 Task: Check the percentage active listings of walk-in pantry in the last 1 year.
Action: Mouse moved to (956, 205)
Screenshot: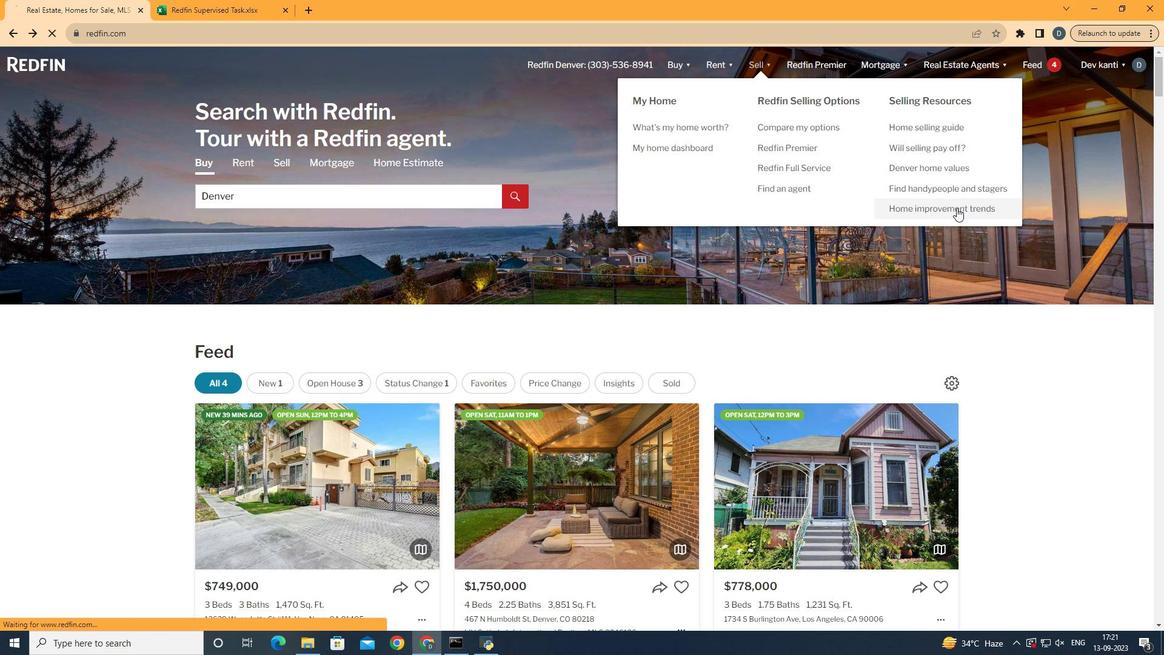 
Action: Mouse pressed left at (956, 205)
Screenshot: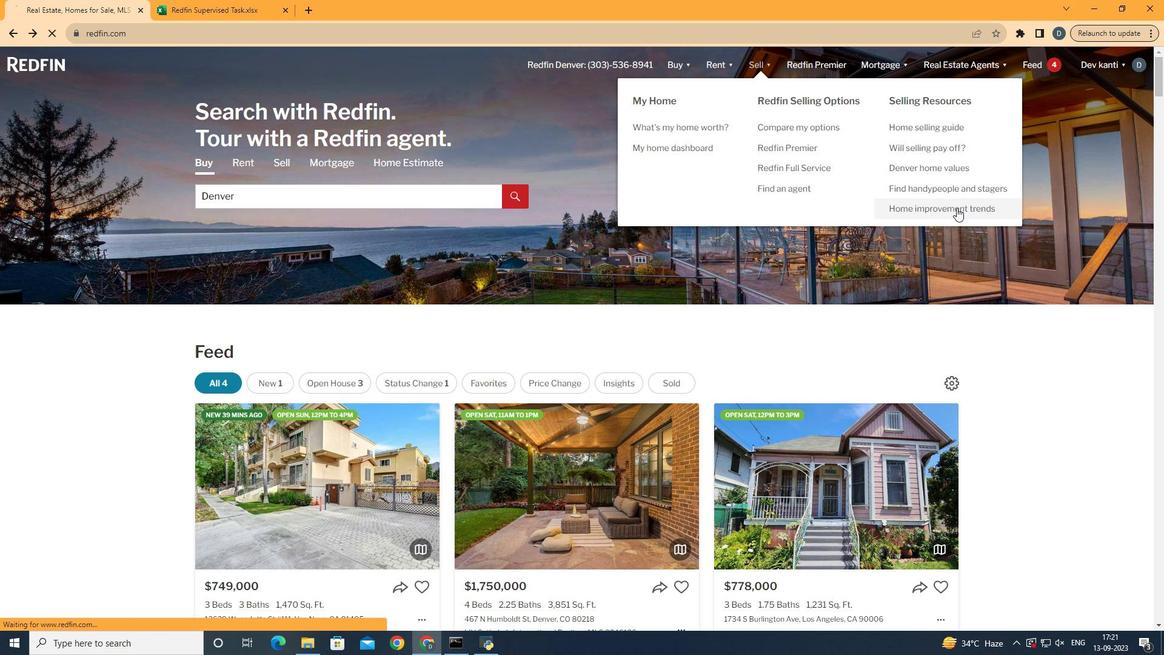 
Action: Mouse moved to (296, 229)
Screenshot: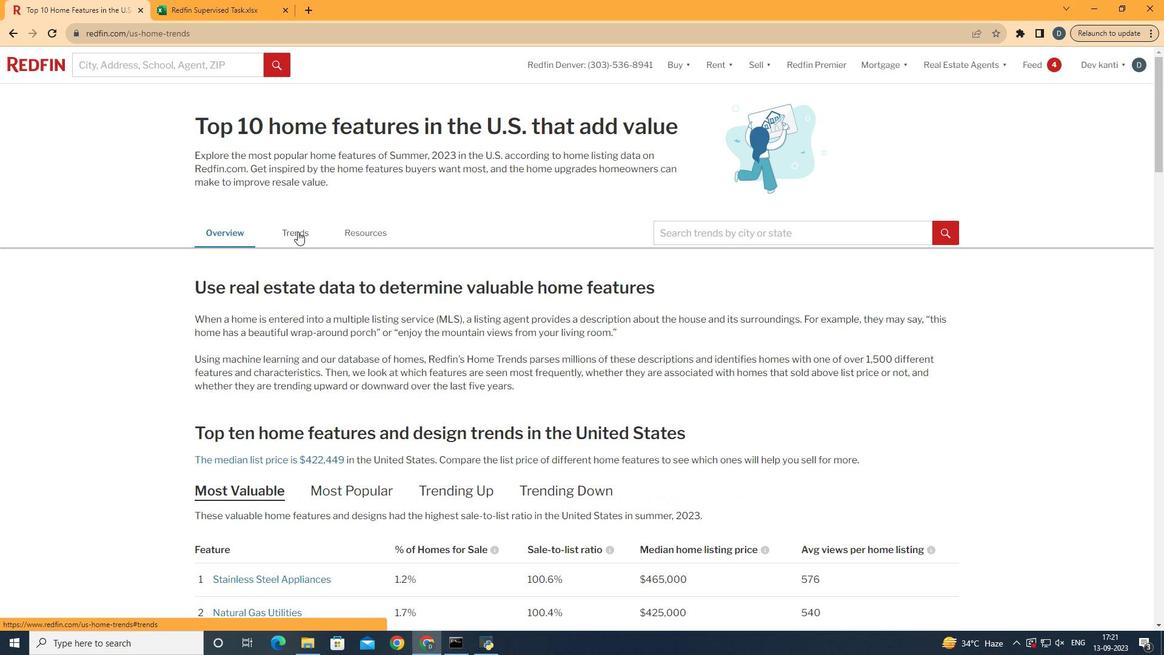 
Action: Mouse pressed left at (296, 229)
Screenshot: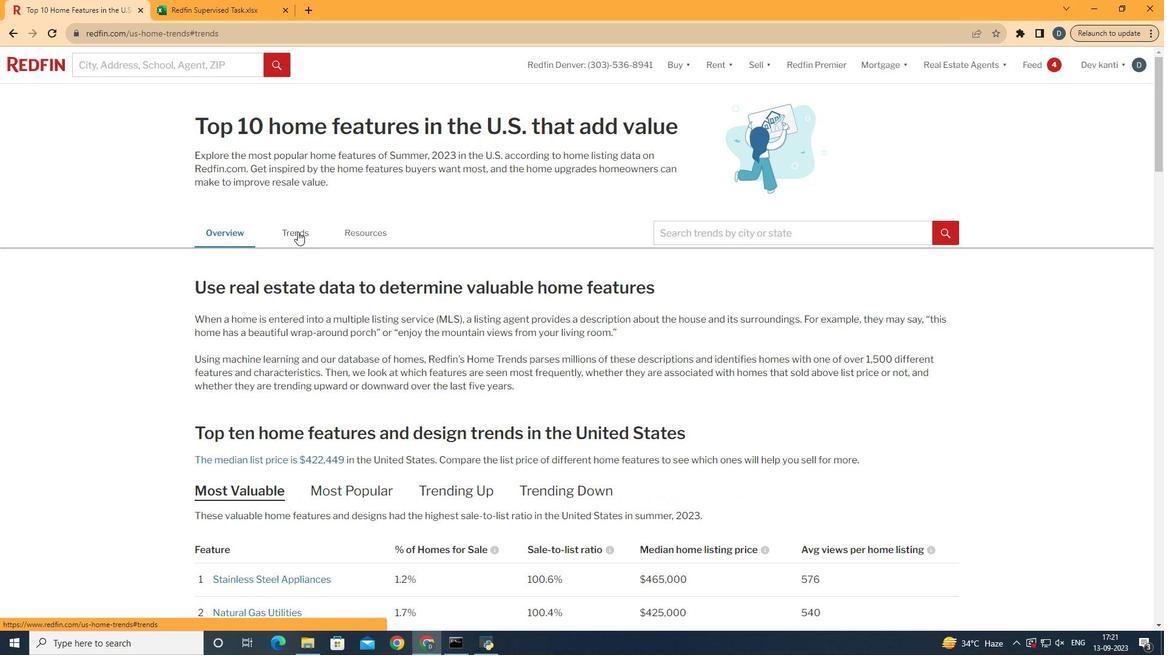 
Action: Mouse moved to (871, 240)
Screenshot: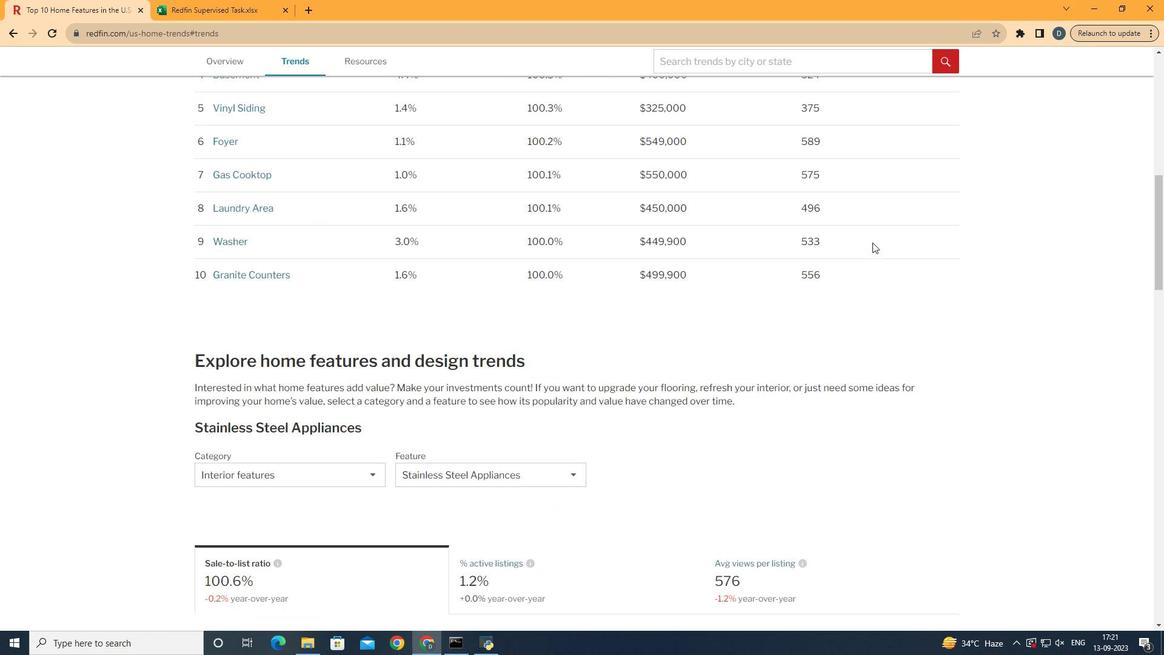
Action: Mouse scrolled (871, 240) with delta (0, 0)
Screenshot: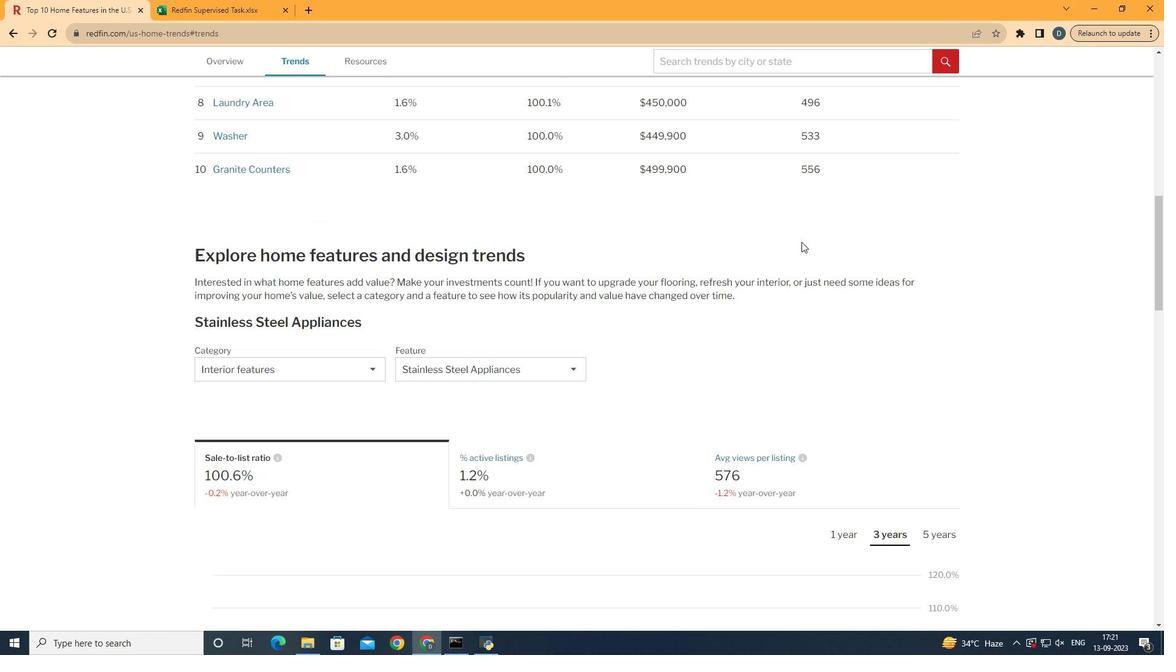 
Action: Mouse scrolled (871, 240) with delta (0, 0)
Screenshot: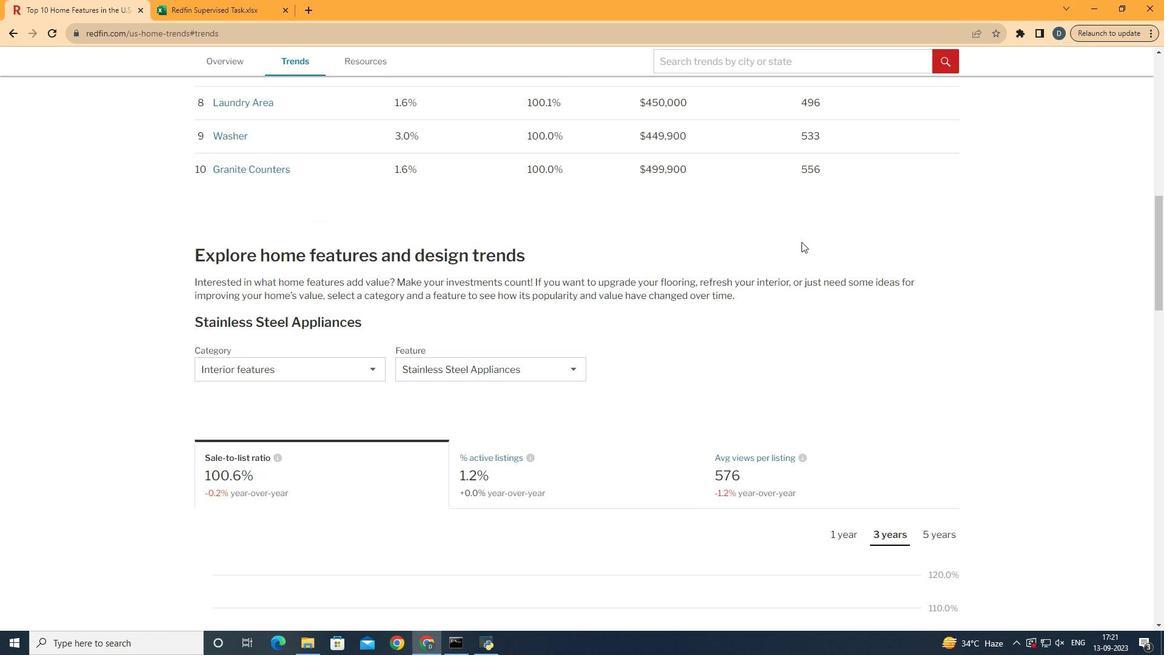 
Action: Mouse scrolled (871, 240) with delta (0, 0)
Screenshot: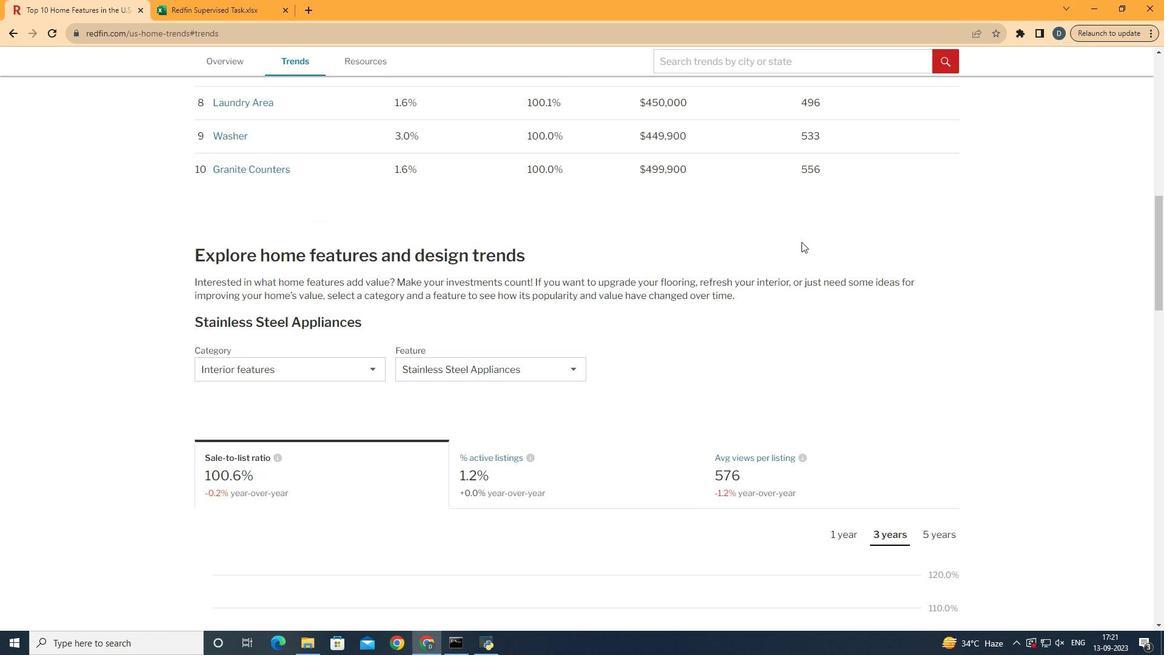 
Action: Mouse scrolled (871, 240) with delta (0, 0)
Screenshot: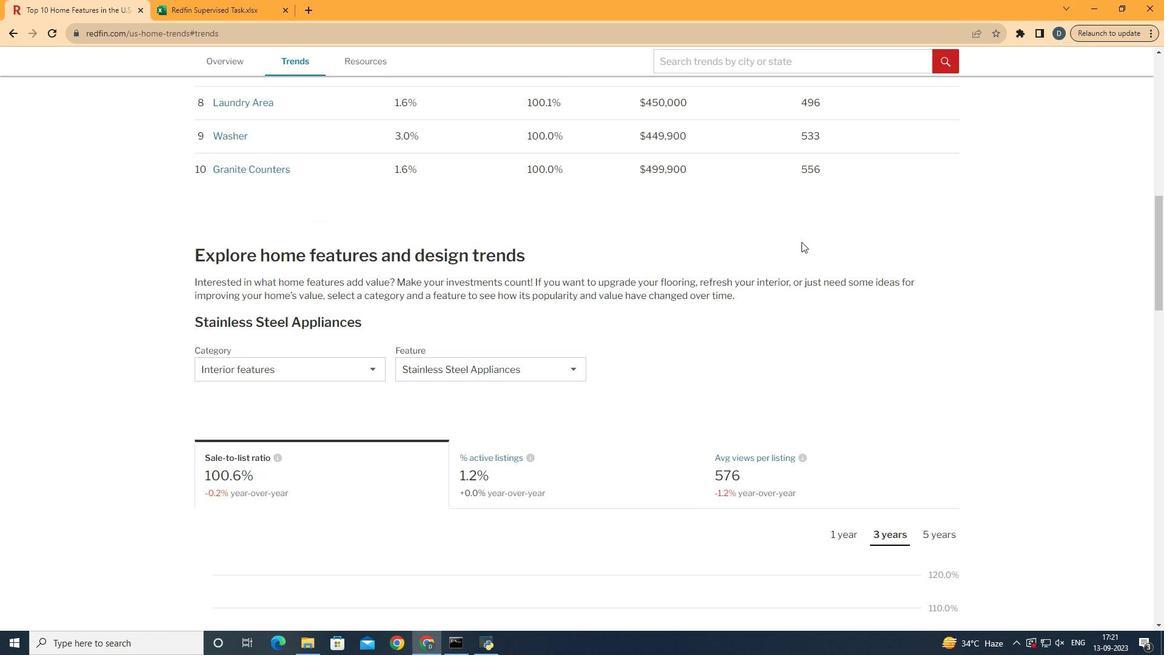 
Action: Mouse scrolled (871, 240) with delta (0, 0)
Screenshot: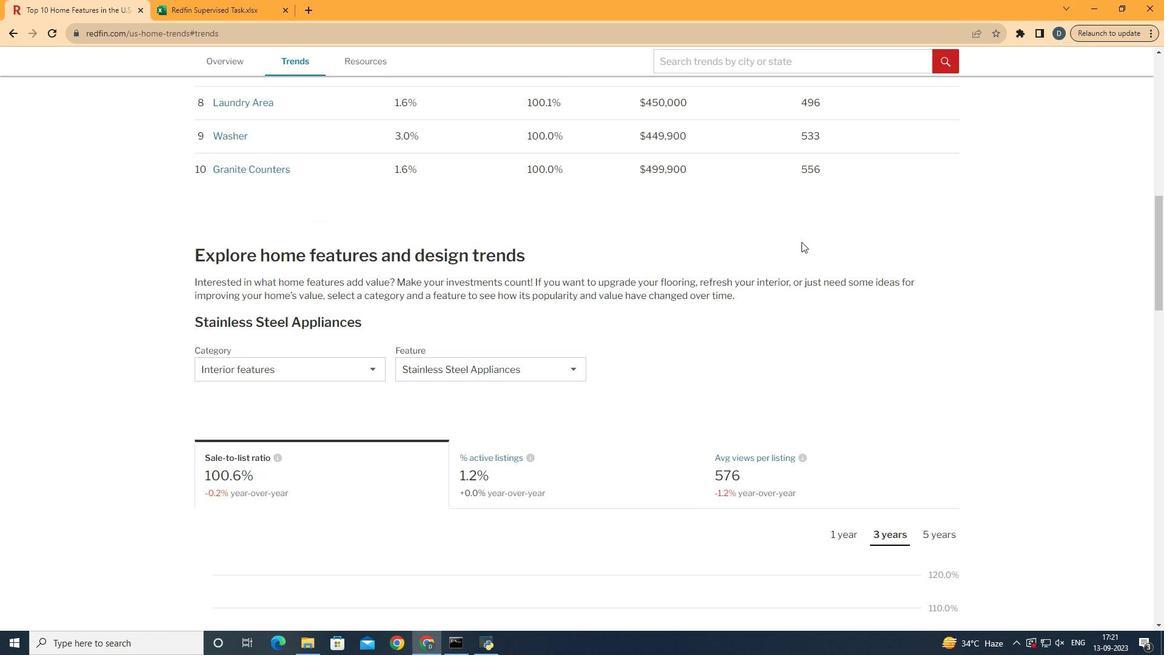 
Action: Mouse scrolled (871, 240) with delta (0, 0)
Screenshot: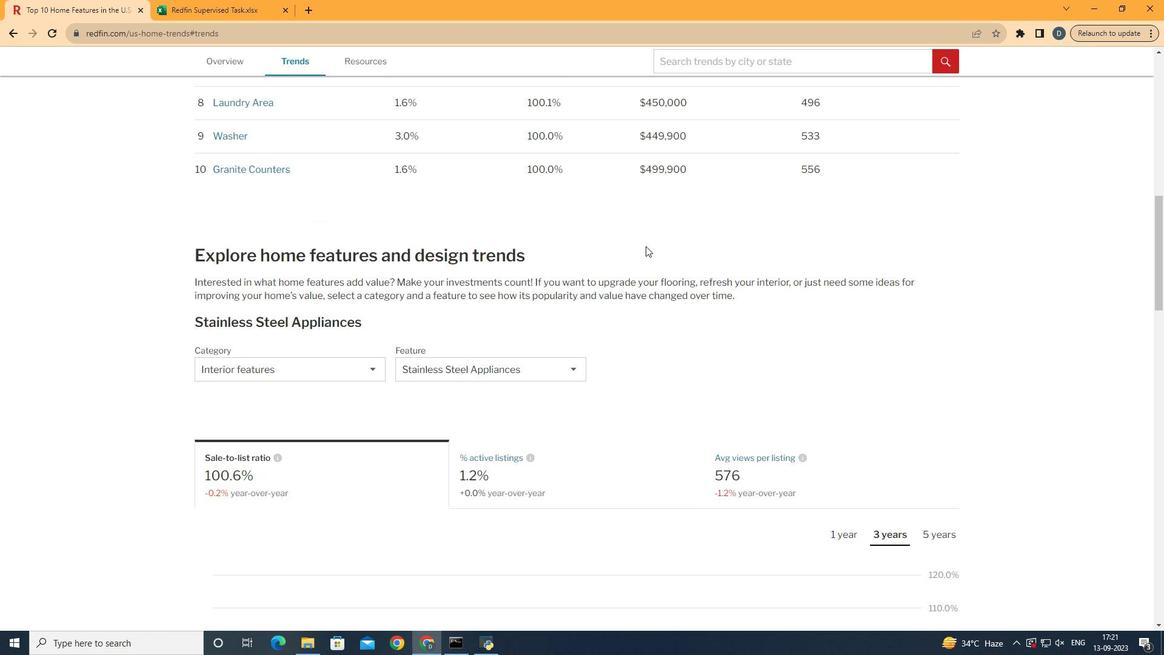 
Action: Mouse moved to (319, 366)
Screenshot: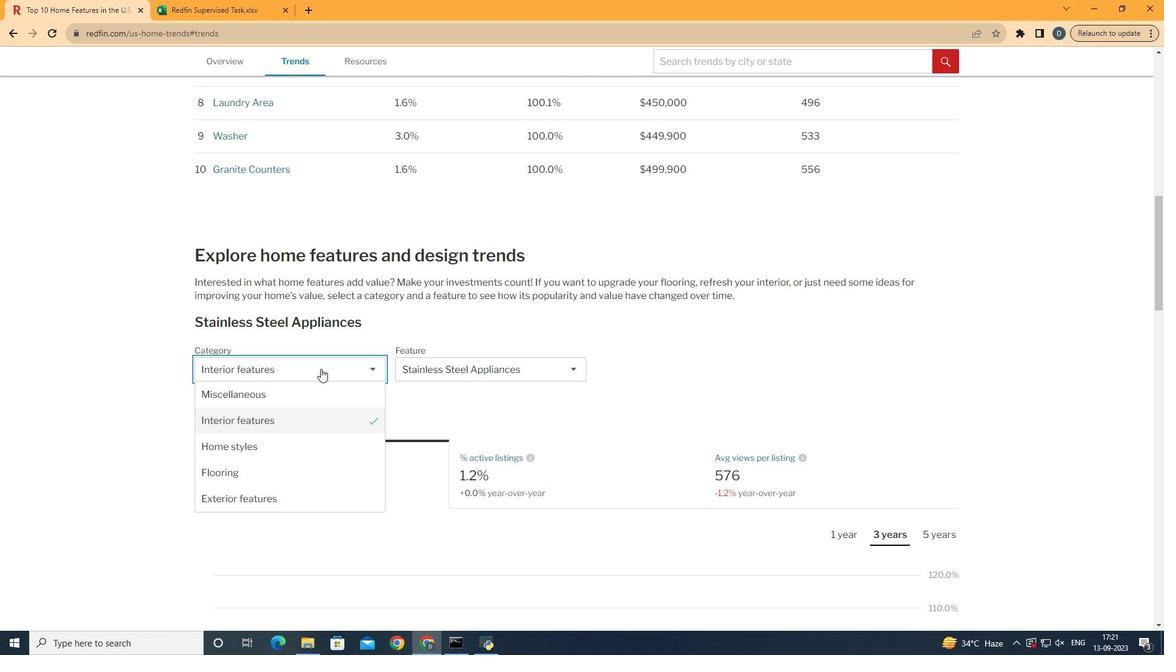 
Action: Mouse pressed left at (319, 366)
Screenshot: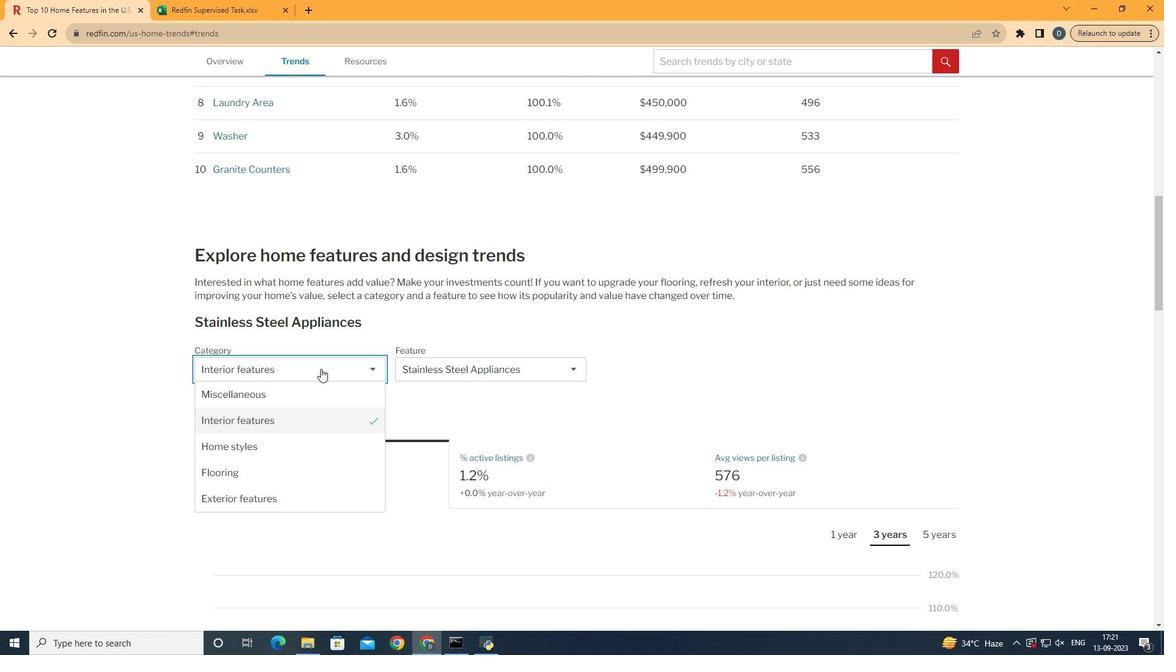
Action: Mouse moved to (319, 417)
Screenshot: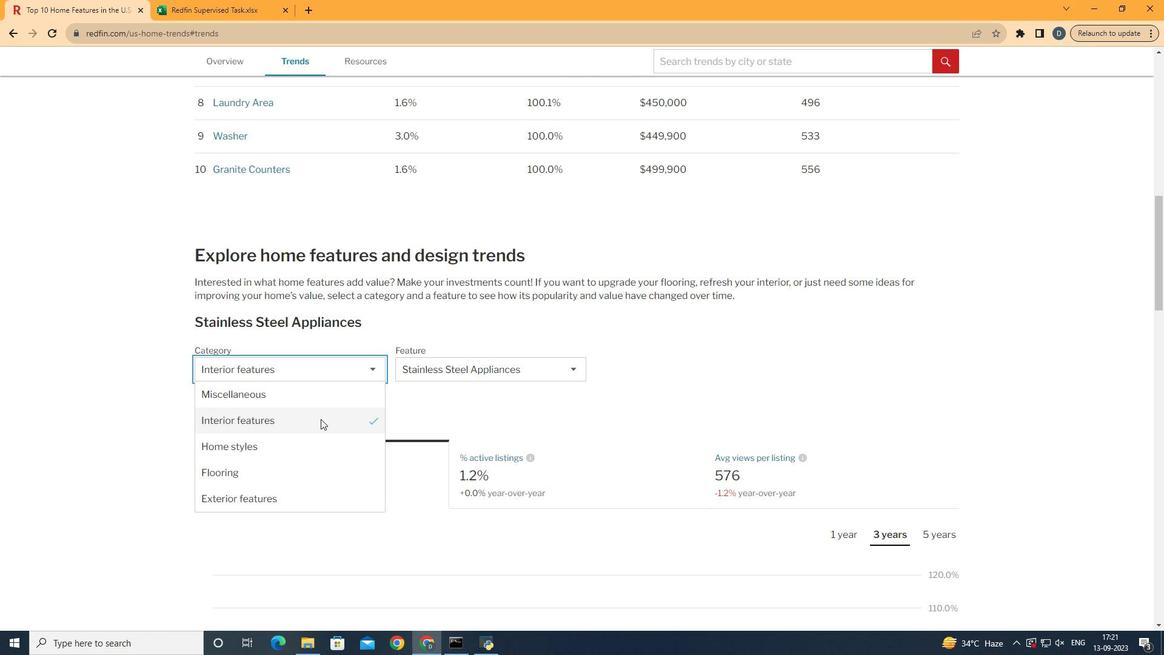 
Action: Mouse pressed left at (319, 417)
Screenshot: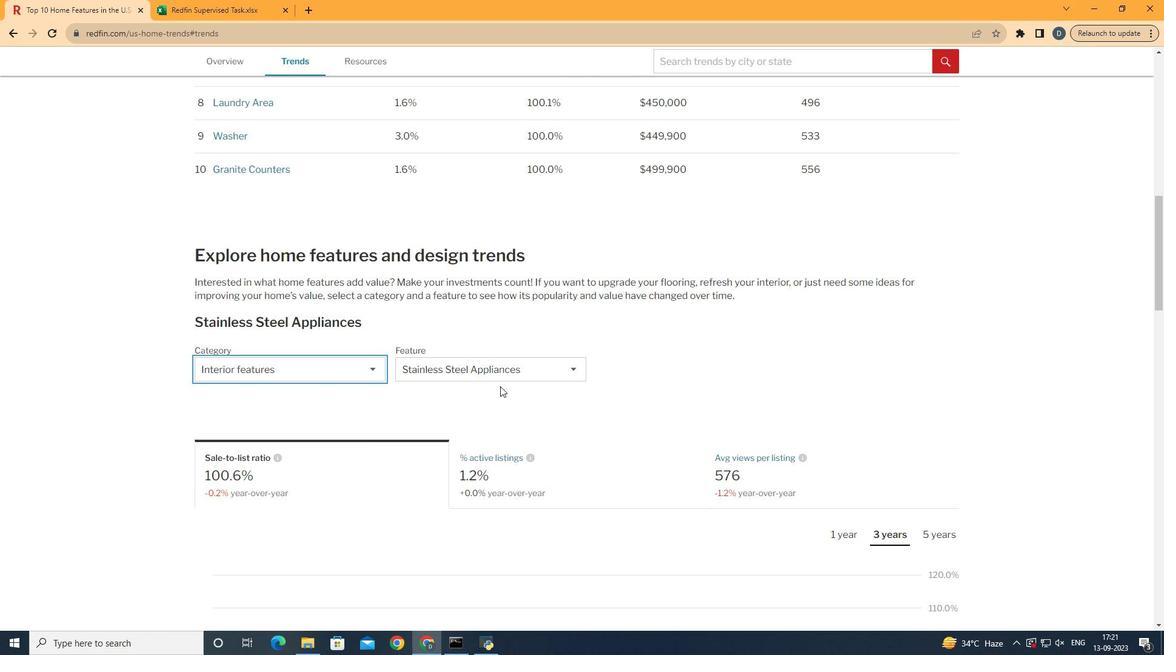 
Action: Mouse moved to (518, 370)
Screenshot: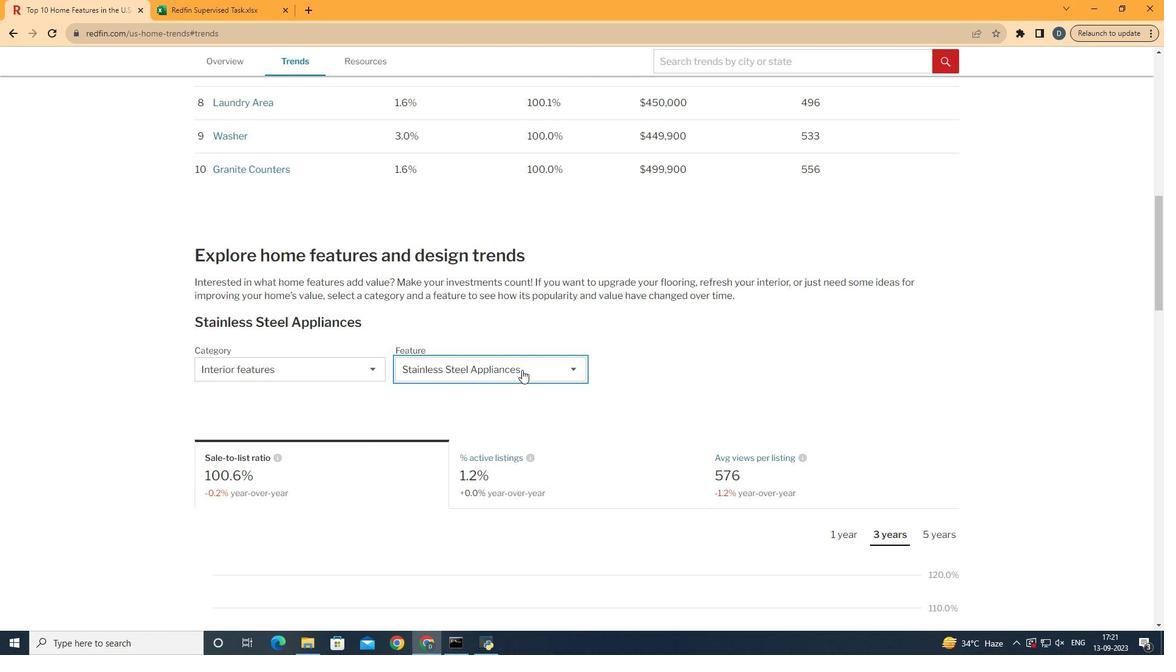 
Action: Mouse pressed left at (518, 370)
Screenshot: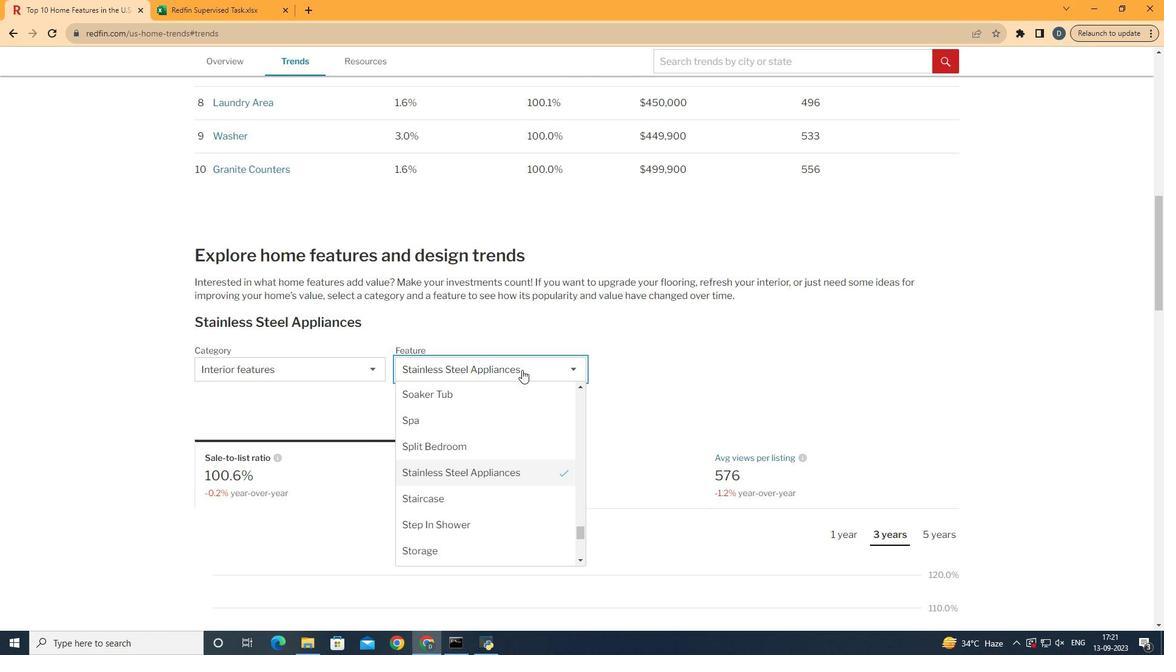 
Action: Mouse moved to (533, 467)
Screenshot: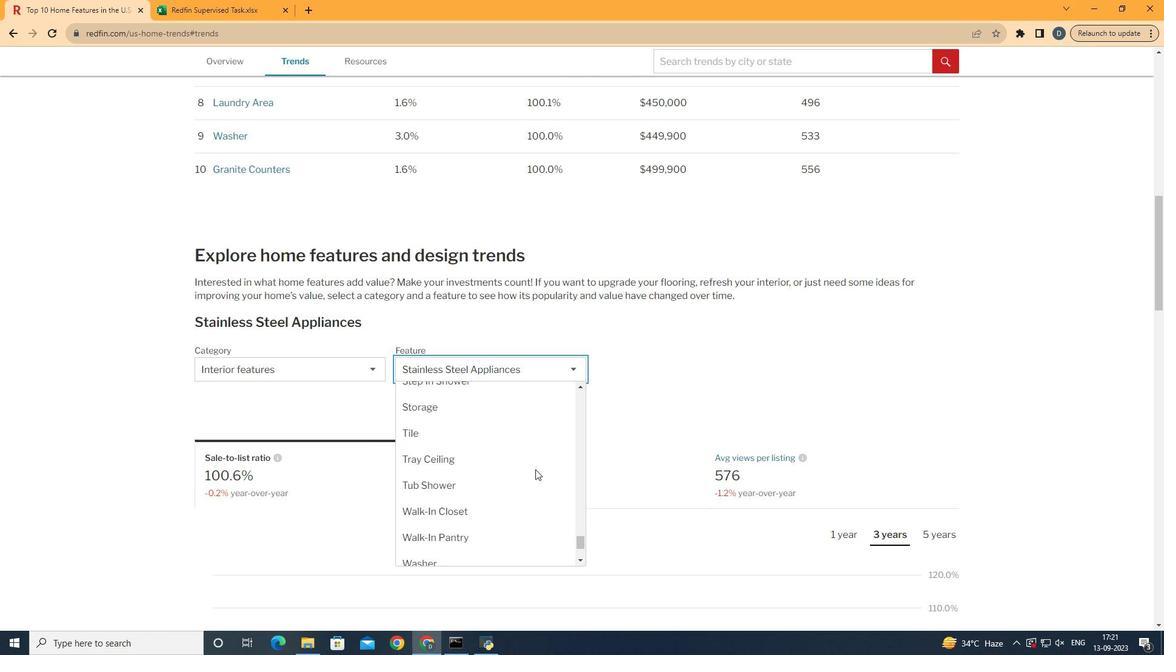 
Action: Mouse scrolled (533, 467) with delta (0, 0)
Screenshot: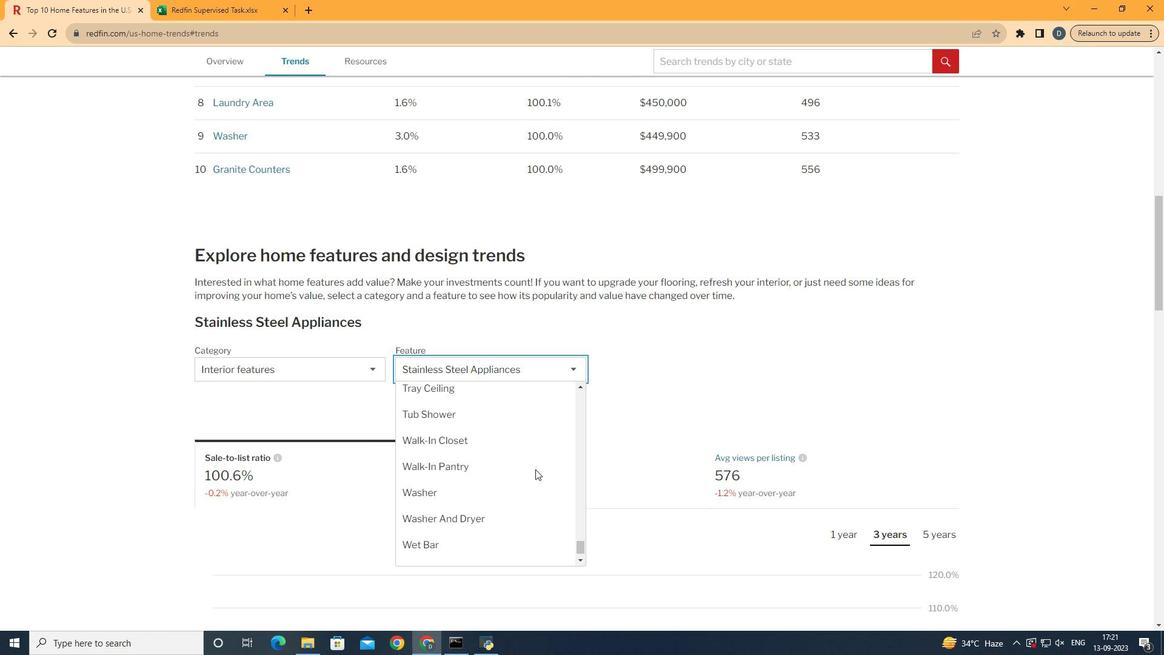 
Action: Mouse scrolled (533, 467) with delta (0, 0)
Screenshot: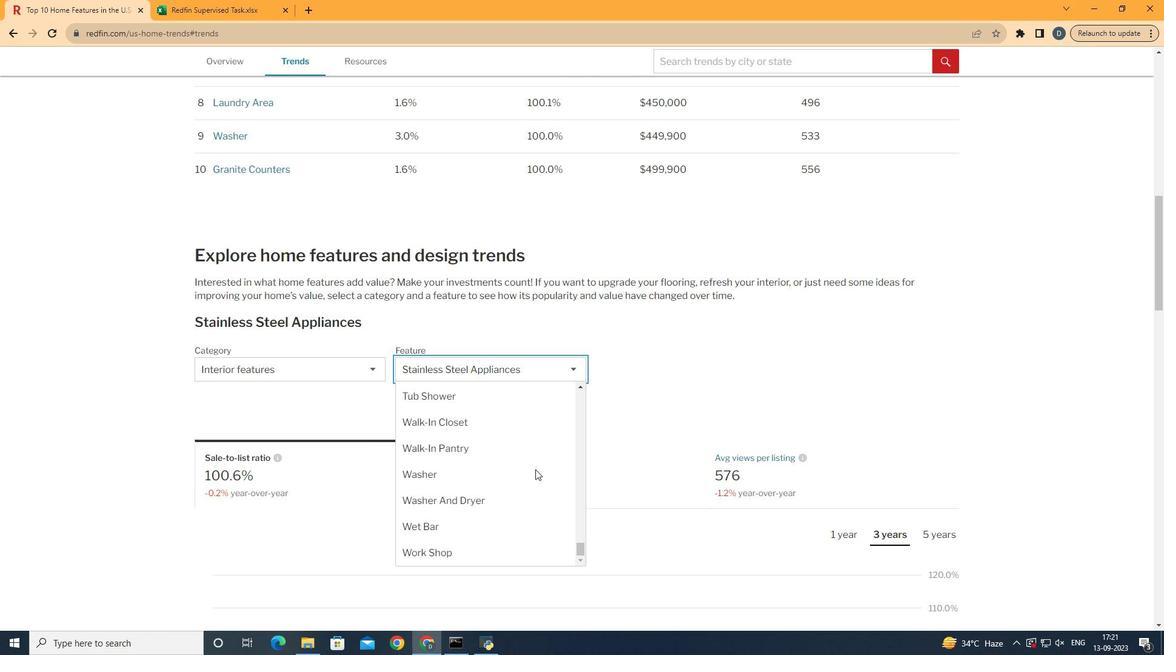 
Action: Mouse moved to (533, 467)
Screenshot: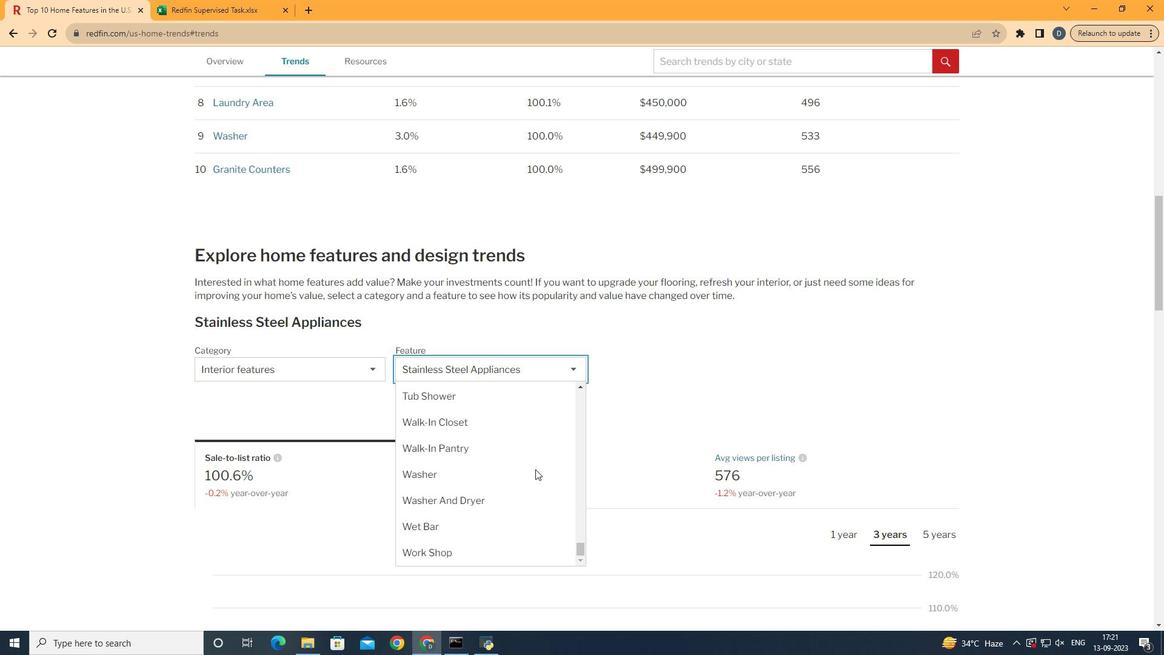 
Action: Mouse scrolled (533, 467) with delta (0, 0)
Screenshot: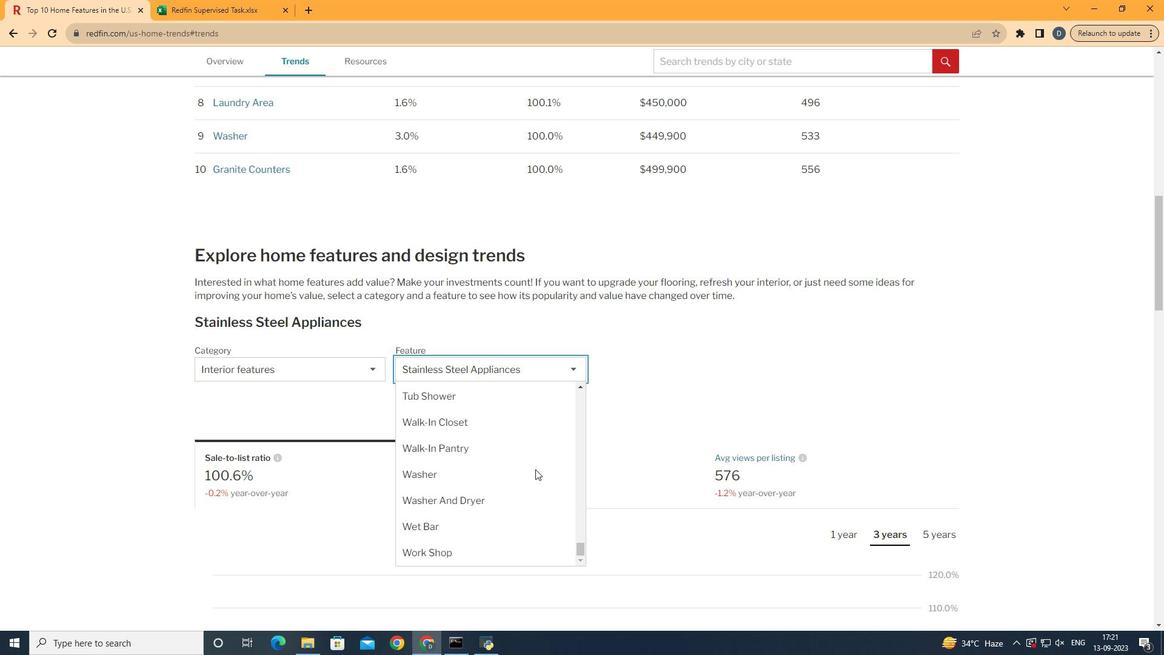 
Action: Mouse scrolled (533, 467) with delta (0, 0)
Screenshot: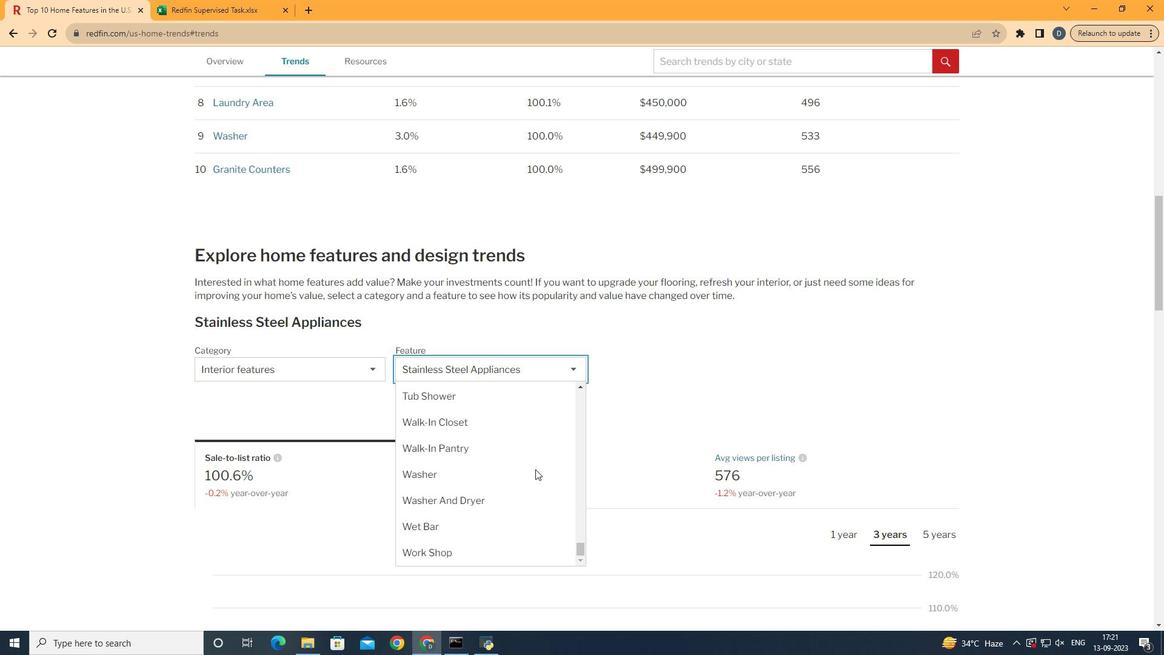 
Action: Mouse moved to (530, 447)
Screenshot: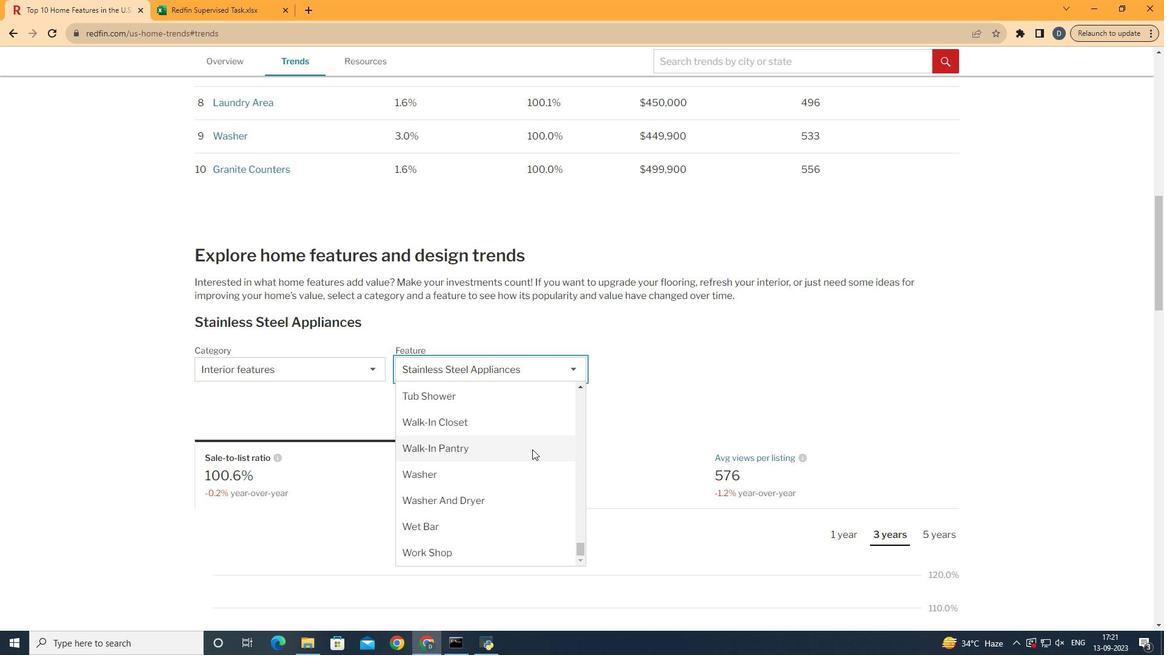 
Action: Mouse pressed left at (530, 447)
Screenshot: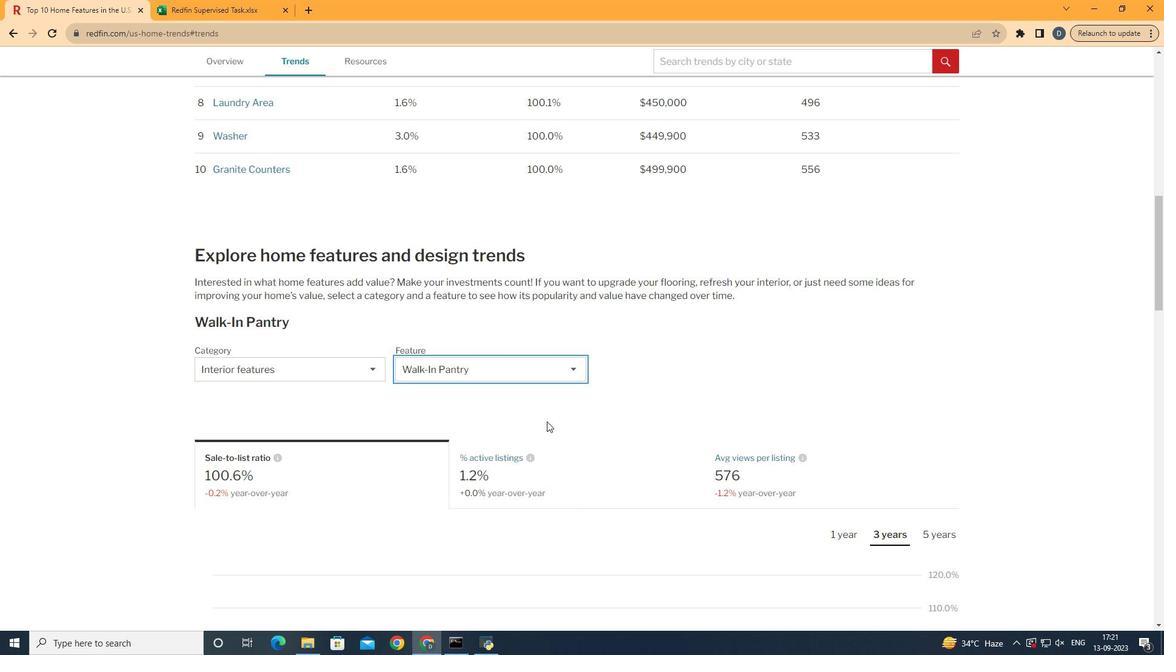 
Action: Mouse moved to (726, 312)
Screenshot: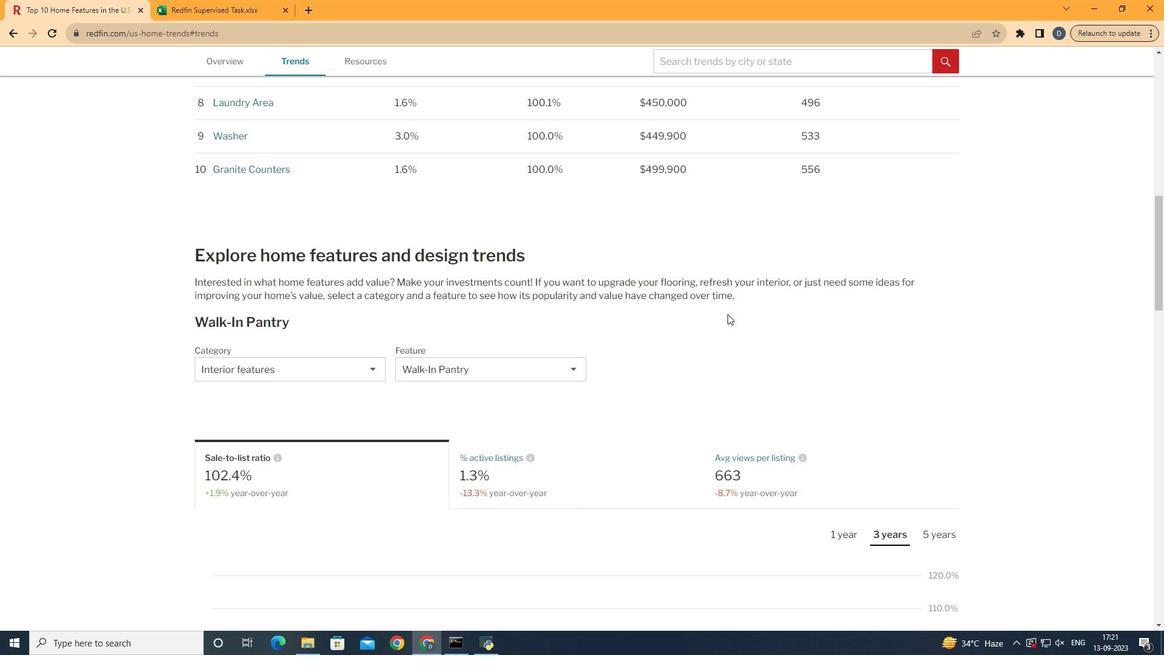 
Action: Mouse pressed left at (726, 312)
Screenshot: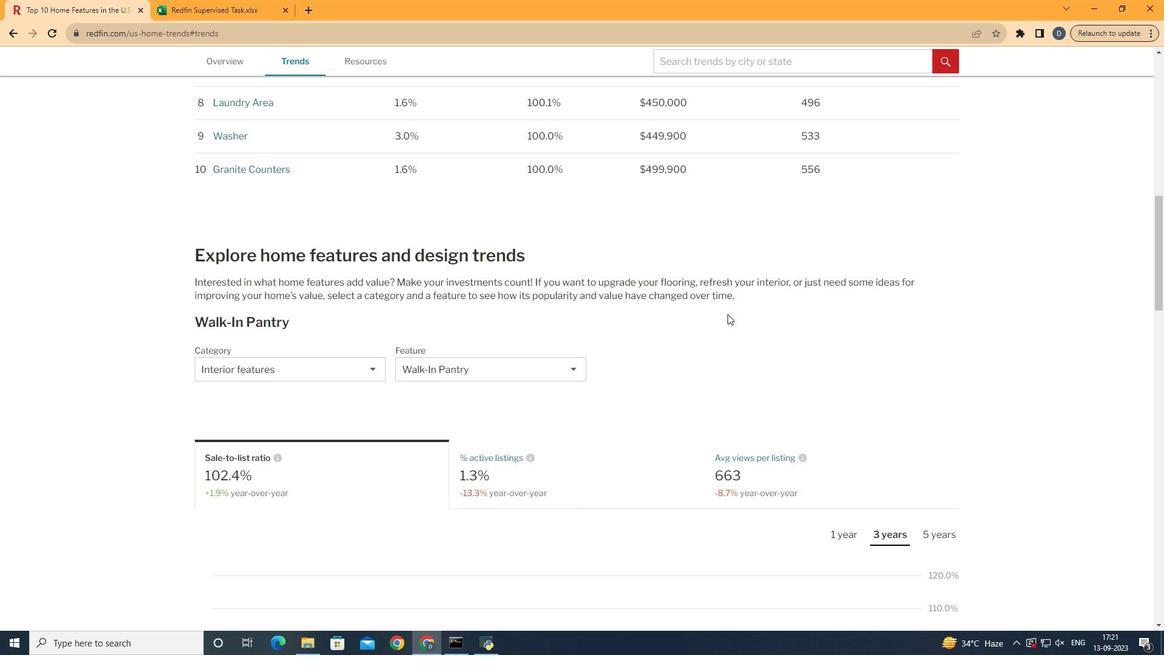 
Action: Mouse scrolled (726, 311) with delta (0, 0)
Screenshot: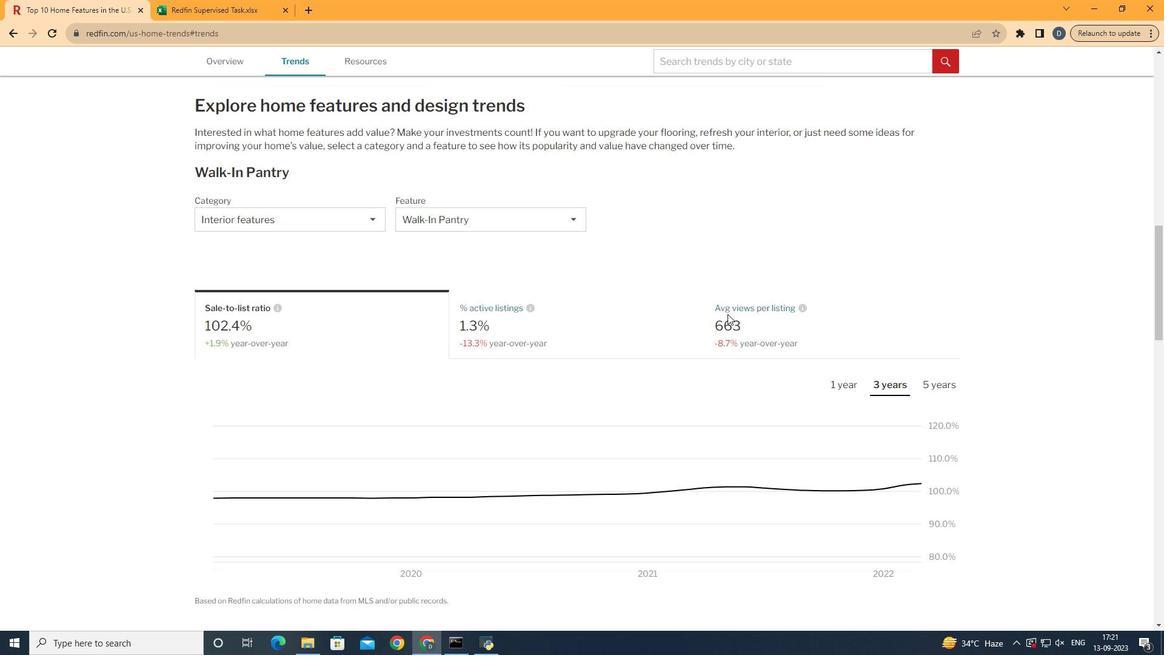 
Action: Mouse scrolled (726, 311) with delta (0, 0)
Screenshot: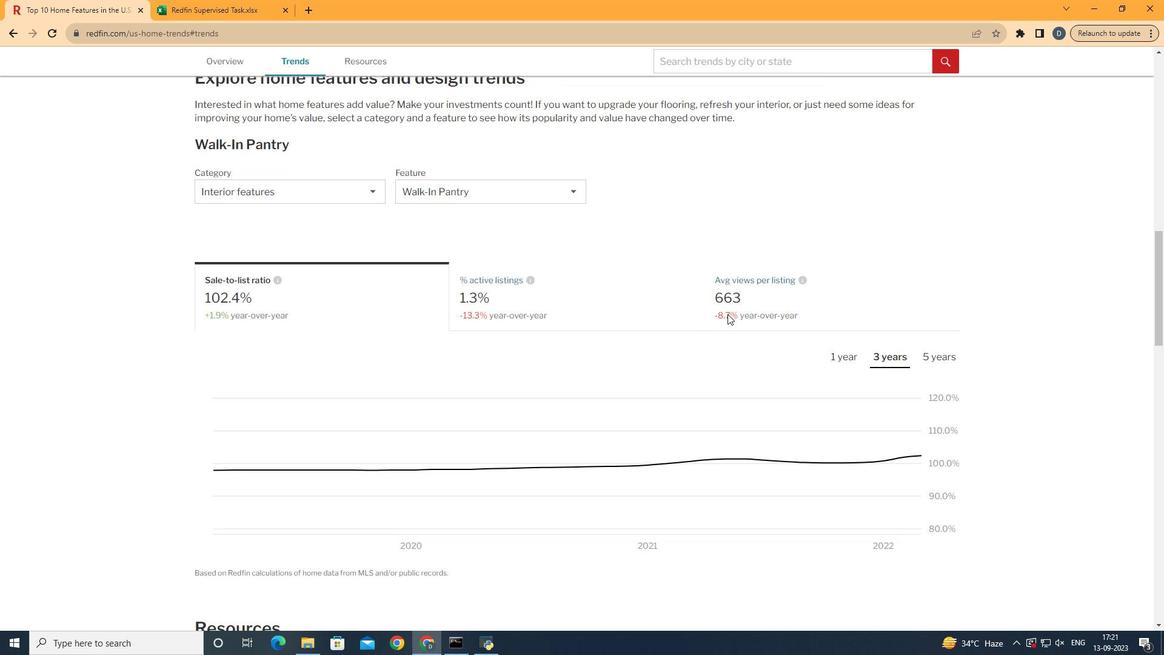 
Action: Mouse scrolled (726, 311) with delta (0, 0)
Screenshot: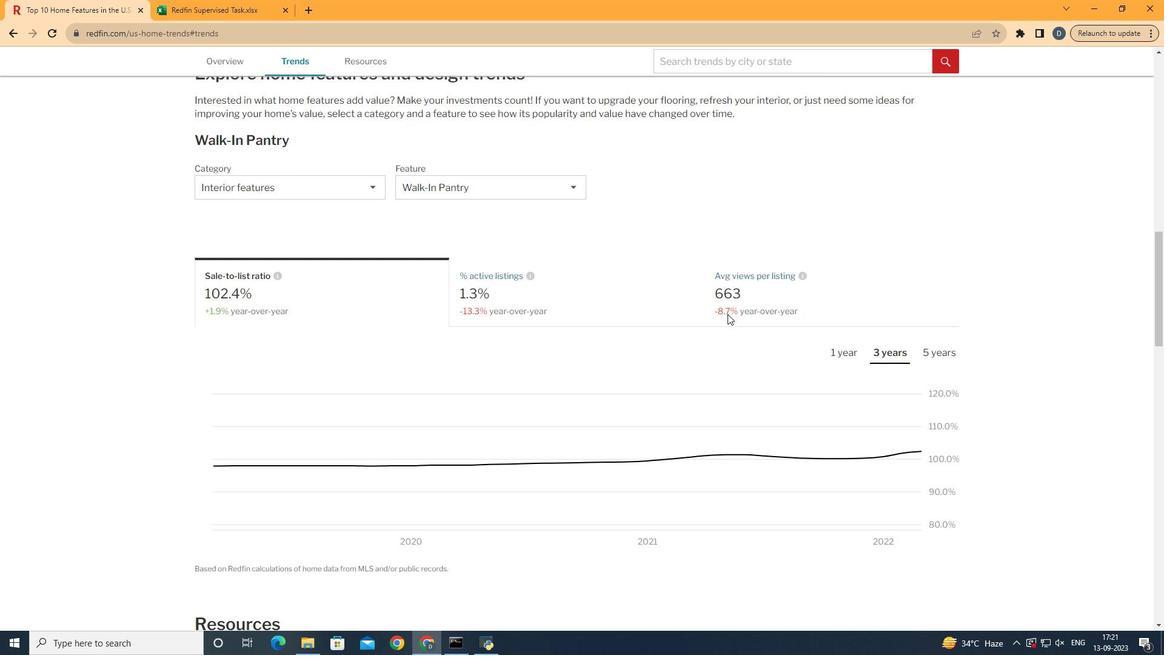 
Action: Mouse moved to (604, 291)
Screenshot: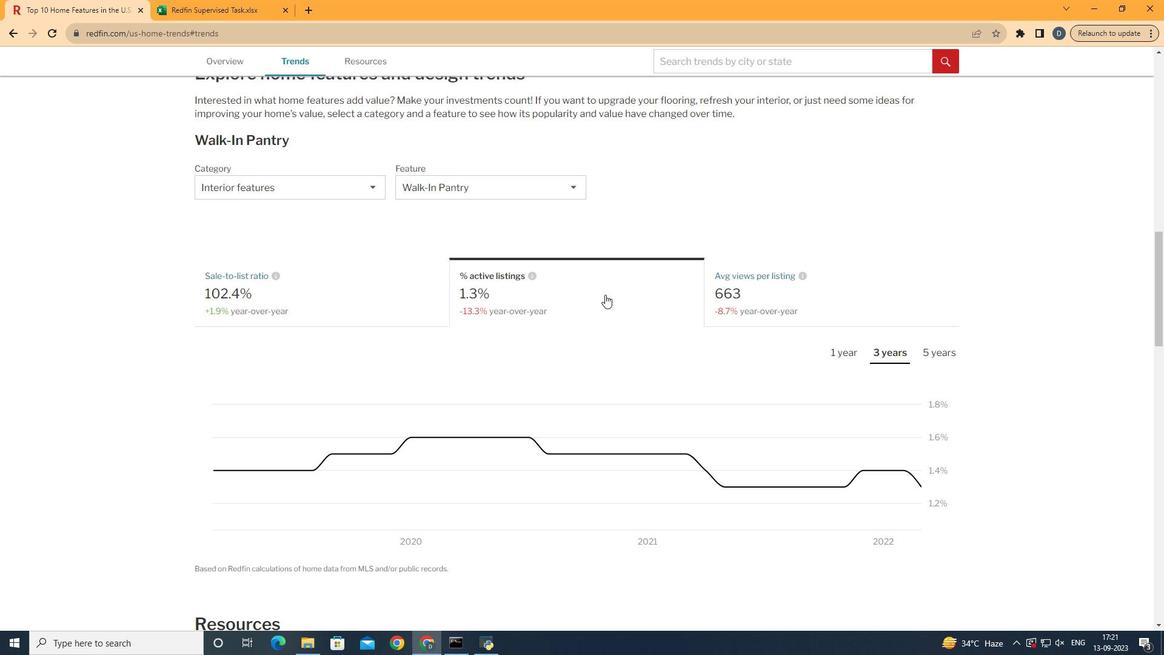 
Action: Mouse pressed left at (604, 291)
Screenshot: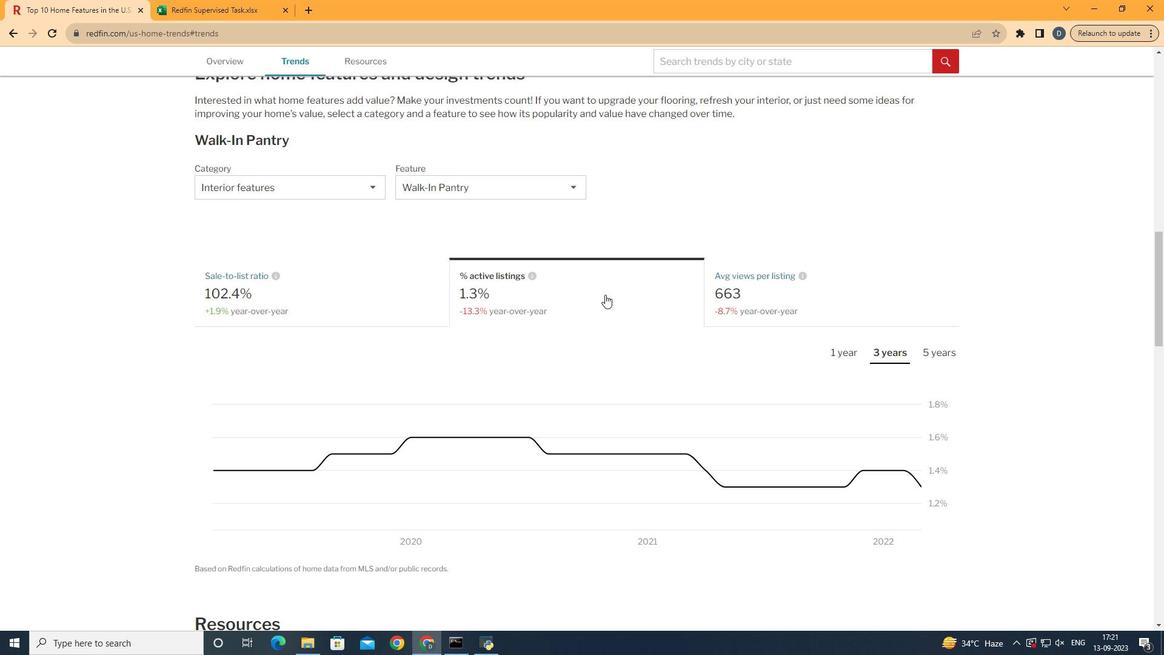 
Action: Mouse moved to (847, 348)
Screenshot: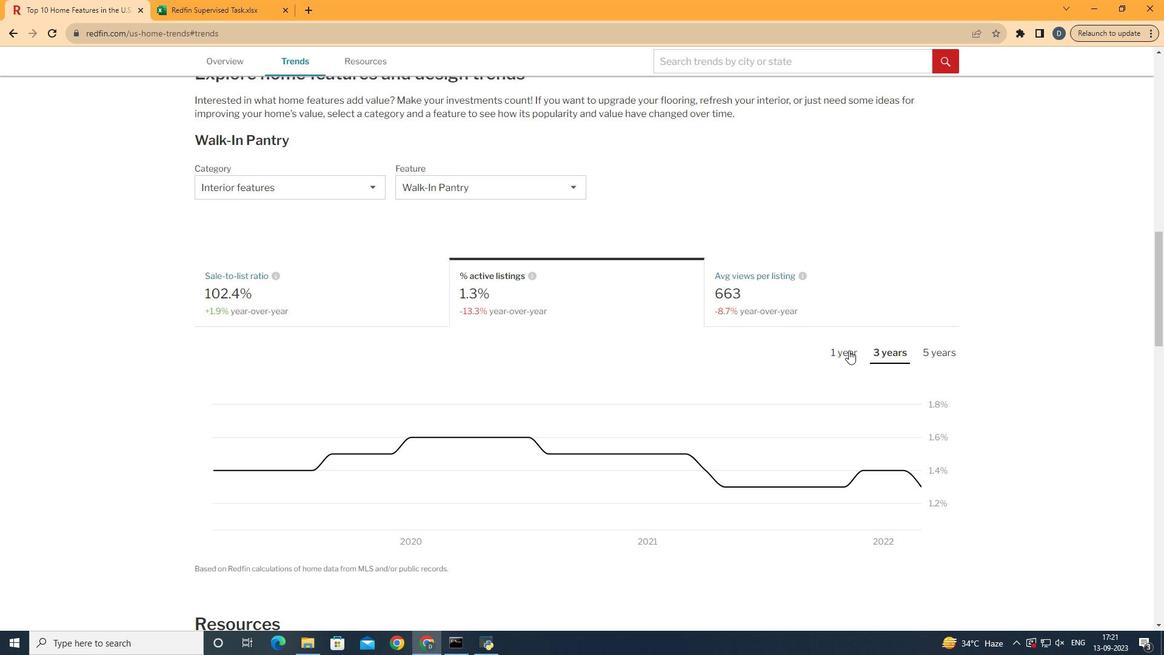 
Action: Mouse pressed left at (847, 348)
Screenshot: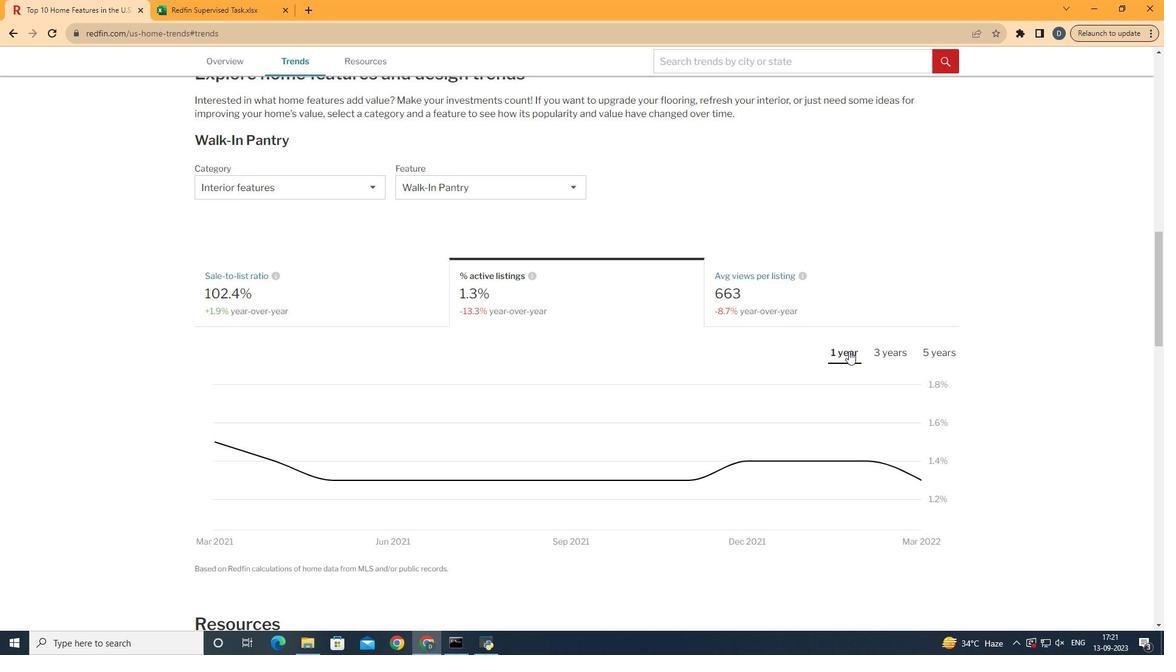 
Action: Mouse moved to (847, 349)
Screenshot: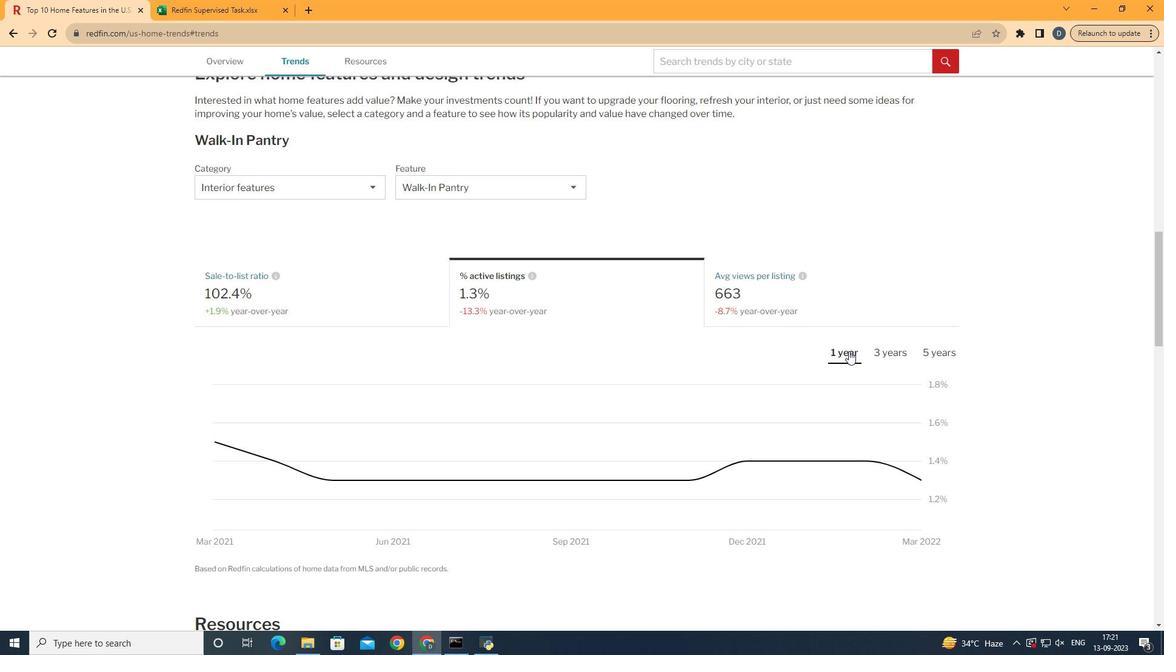 
